 Task: Implement duplicate rules in coach object.
Action: Mouse moved to (790, 61)
Screenshot: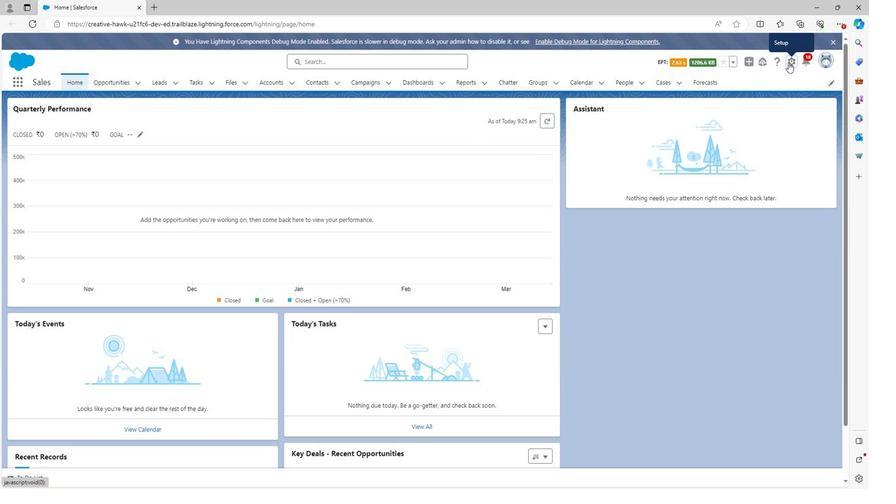 
Action: Mouse pressed left at (790, 61)
Screenshot: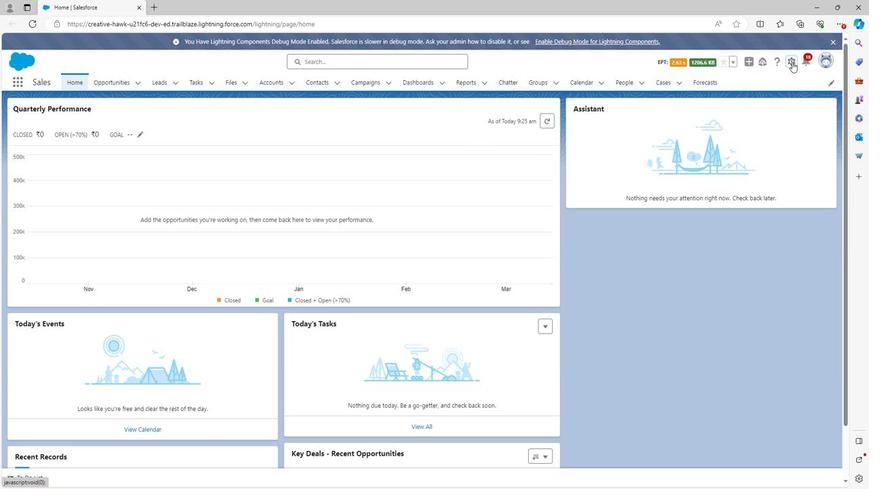 
Action: Mouse moved to (752, 92)
Screenshot: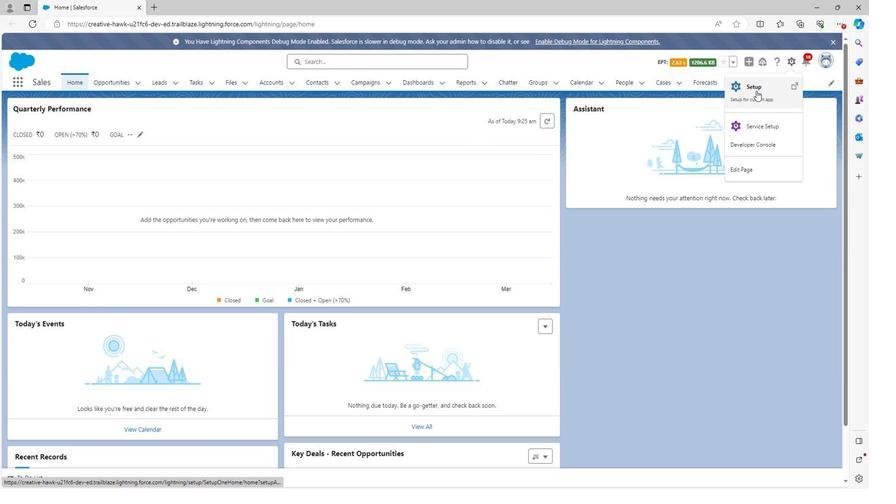 
Action: Mouse pressed left at (752, 92)
Screenshot: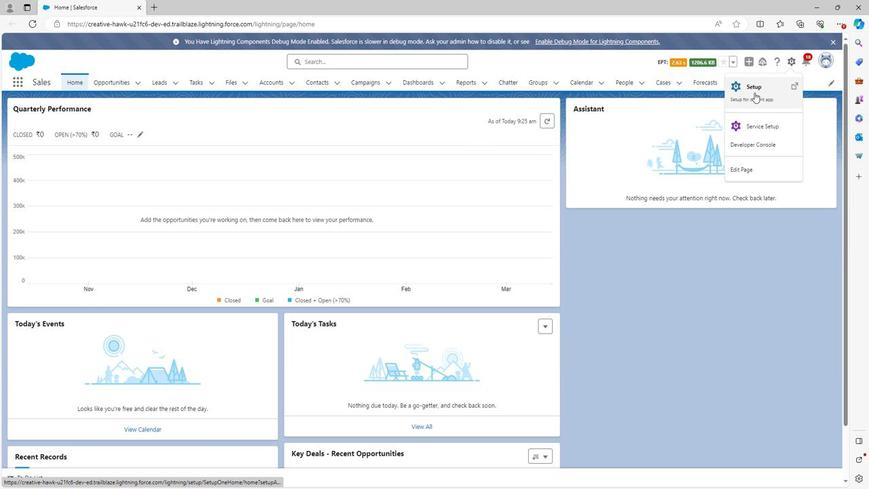 
Action: Mouse moved to (74, 110)
Screenshot: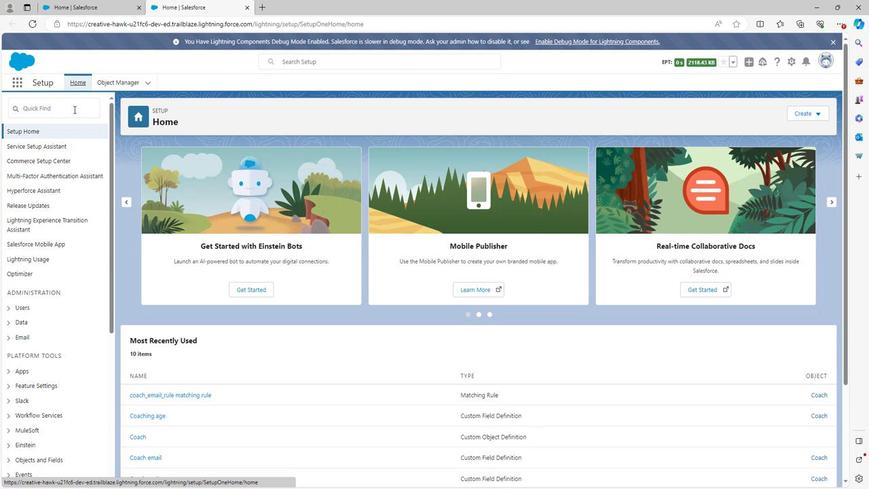 
Action: Mouse pressed left at (74, 110)
Screenshot: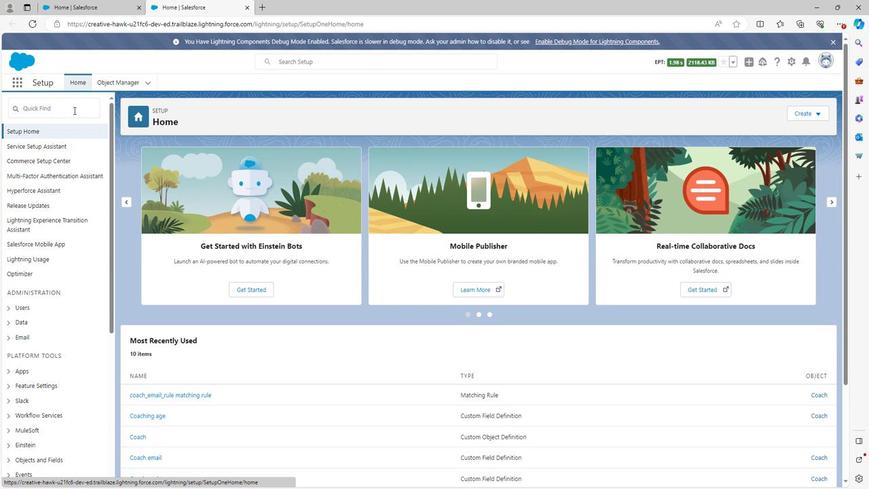 
Action: Key pressed dupli
Screenshot: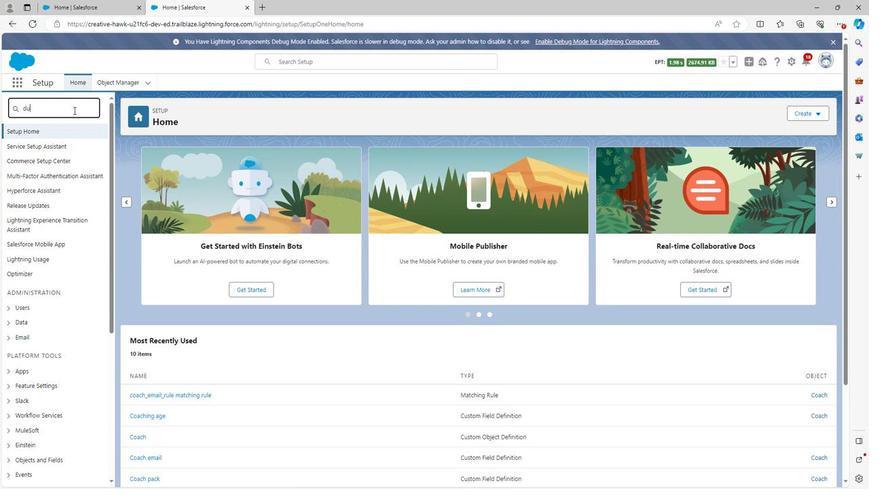 
Action: Mouse moved to (55, 175)
Screenshot: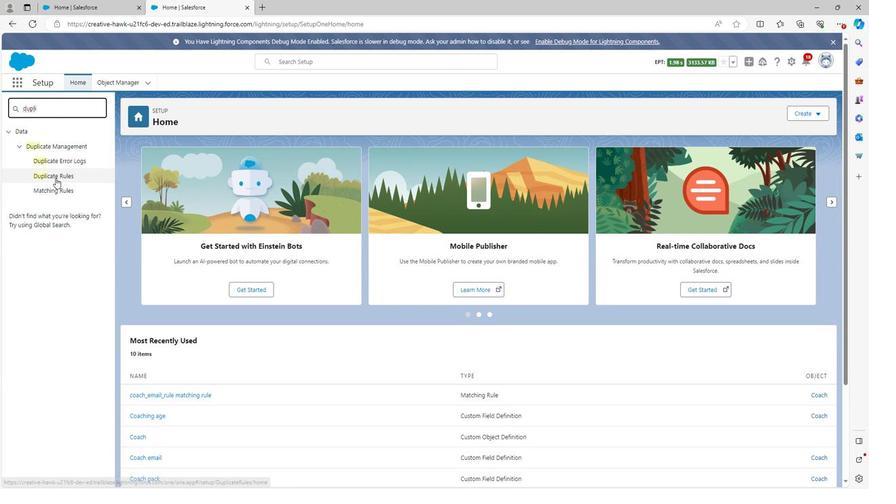 
Action: Mouse pressed left at (55, 175)
Screenshot: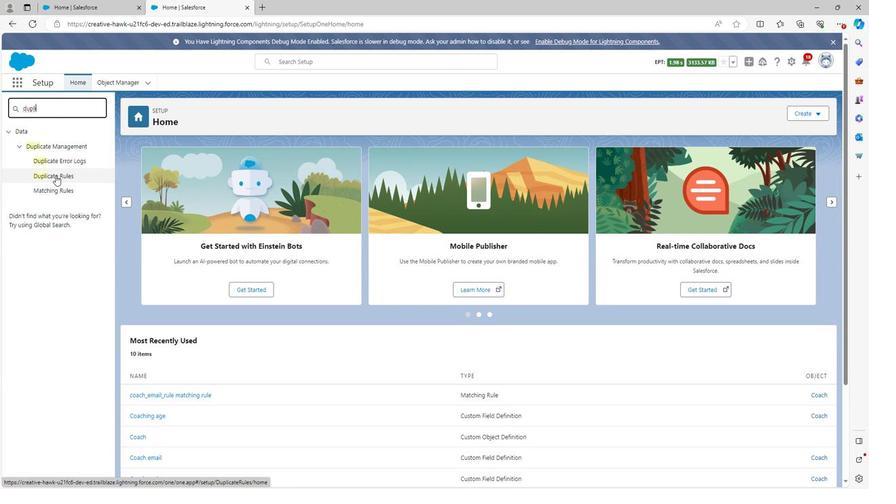
Action: Mouse moved to (475, 233)
Screenshot: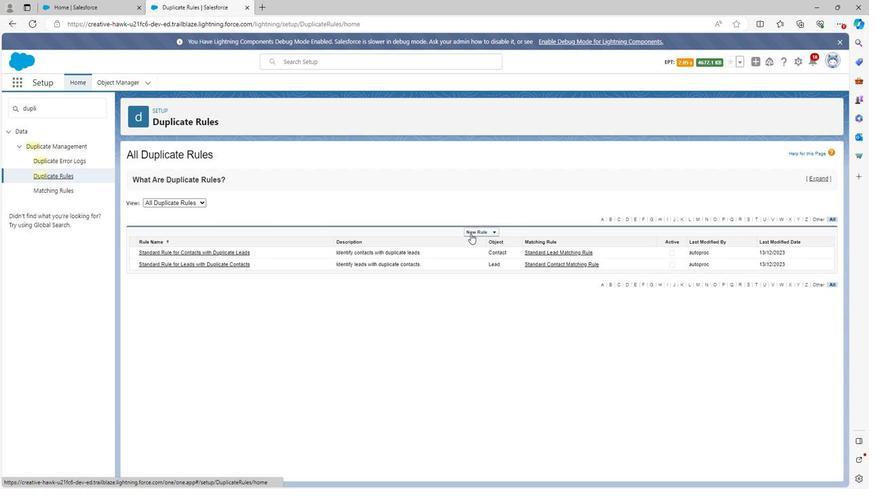 
Action: Mouse pressed left at (475, 233)
Screenshot: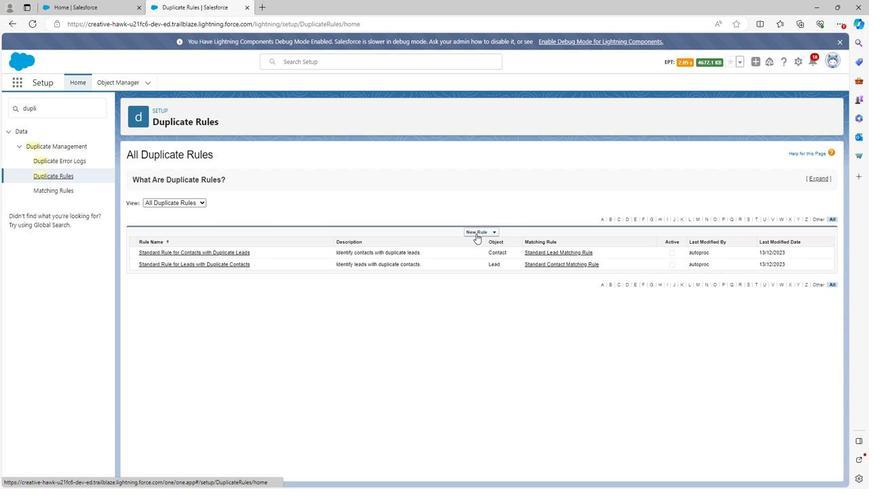 
Action: Mouse moved to (471, 257)
Screenshot: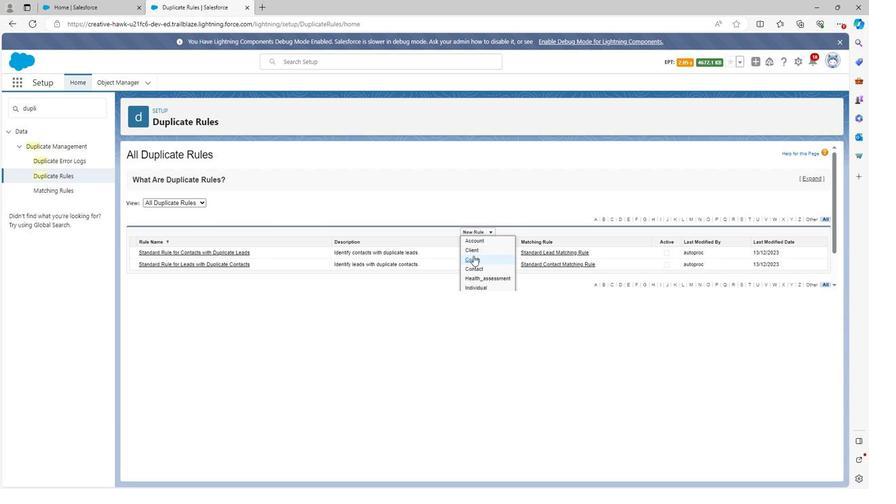 
Action: Mouse pressed left at (471, 257)
Screenshot: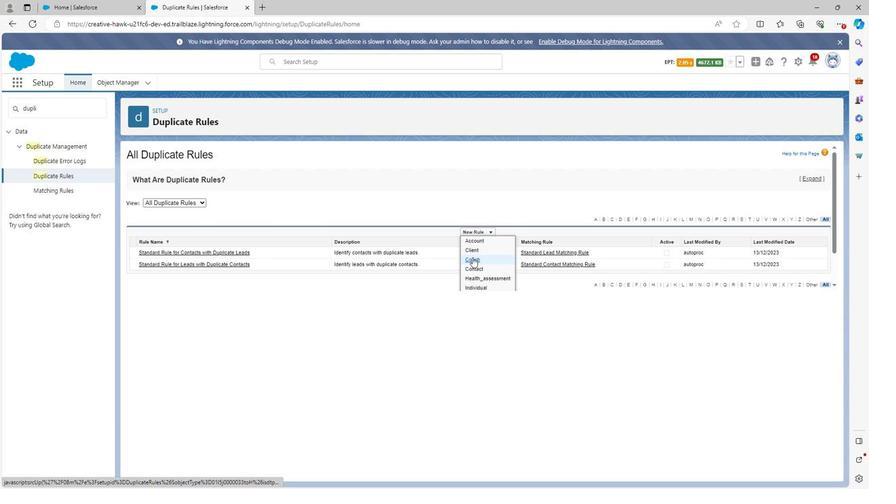 
Action: Mouse moved to (292, 209)
Screenshot: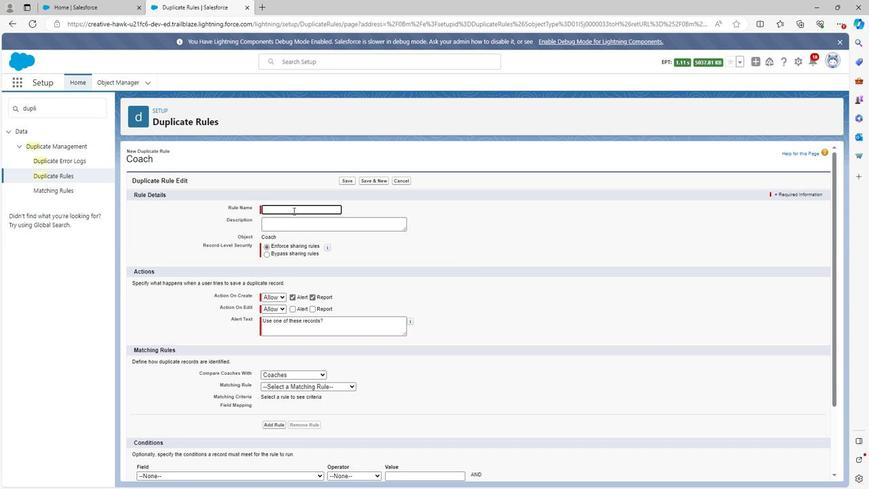 
Action: Key pressed <Key.shift>Coach<Key.space>email
Screenshot: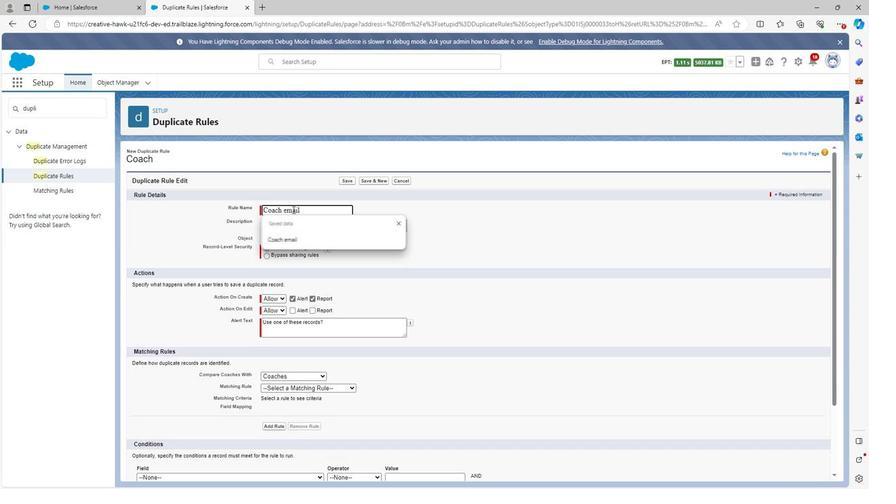 
Action: Mouse moved to (288, 222)
Screenshot: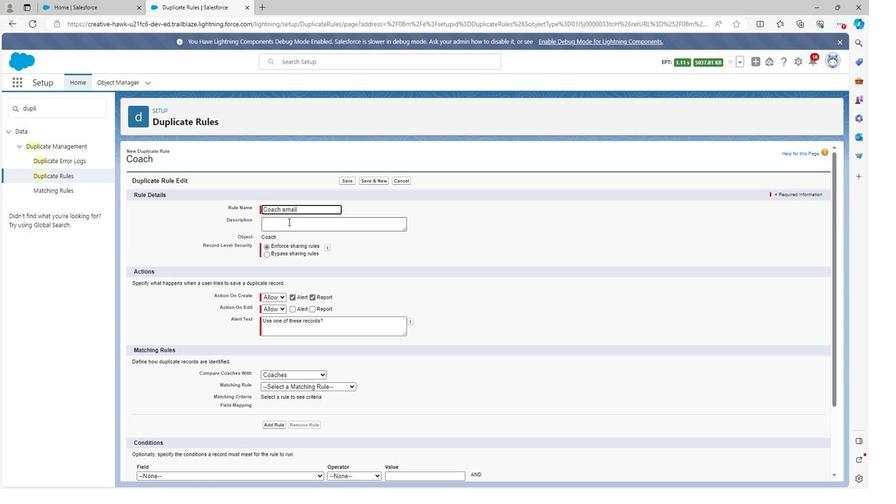 
Action: Mouse pressed left at (288, 222)
Screenshot: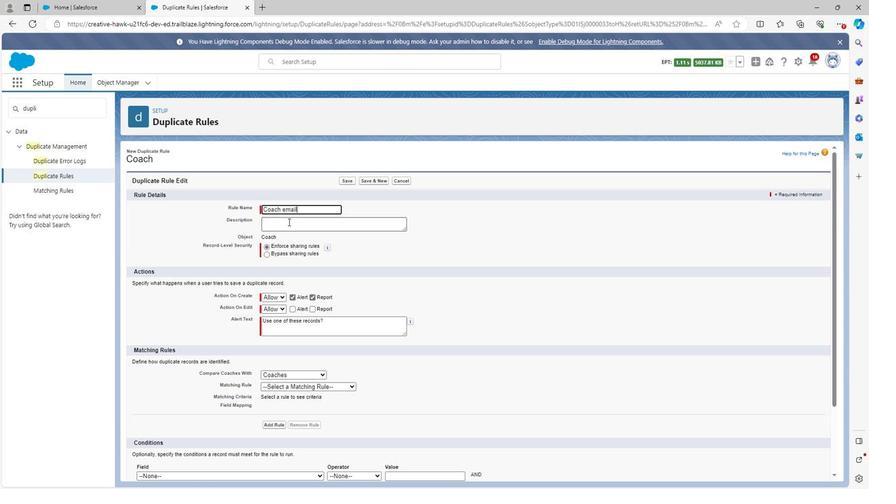 
Action: Mouse moved to (288, 222)
Screenshot: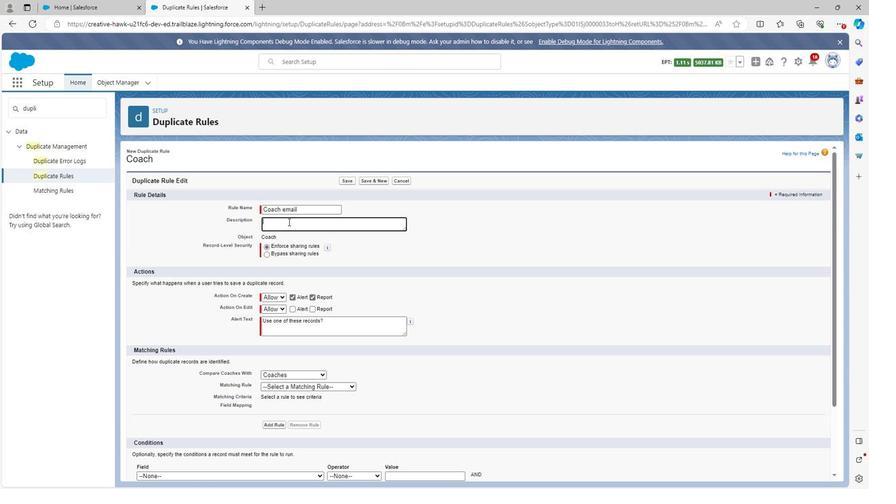 
Action: Key pressed <Key.shift>Coach<Key.space>email<Key.space>is<Key.space>used<Key.space>to<Key.space>identify<Key.space>registered<Key.space>mail
Screenshot: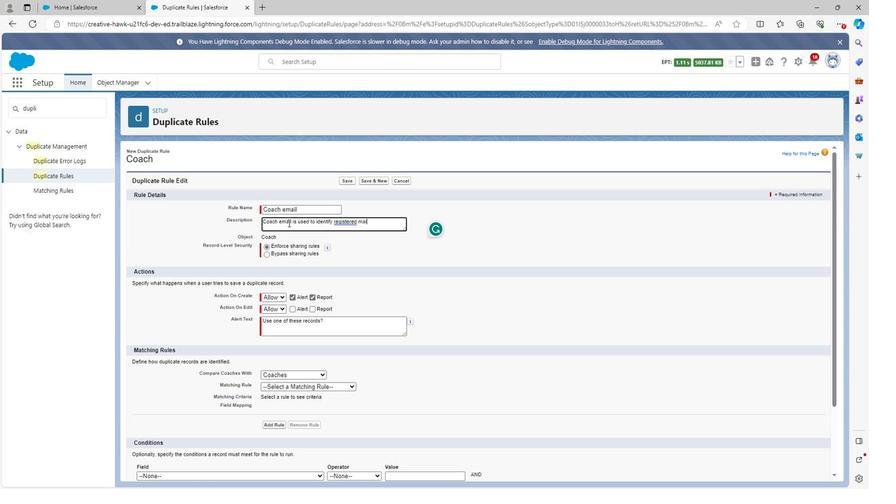 
Action: Mouse moved to (328, 322)
Screenshot: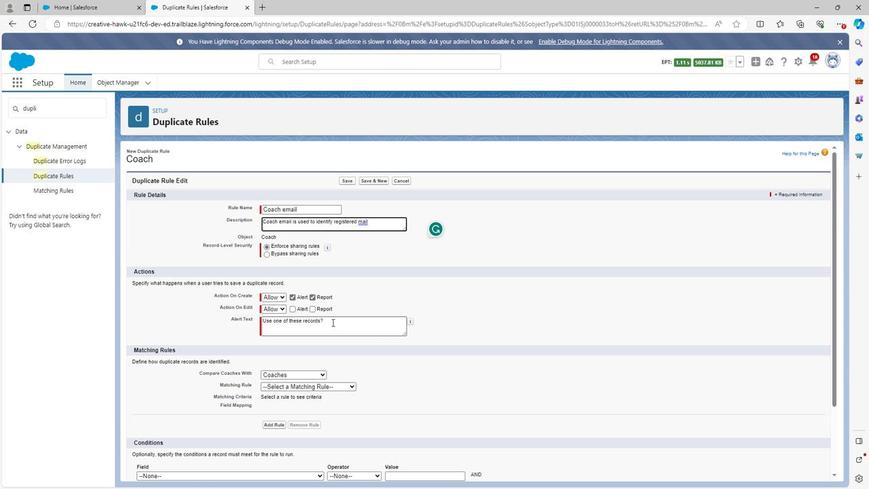 
Action: Mouse pressed left at (328, 322)
Screenshot: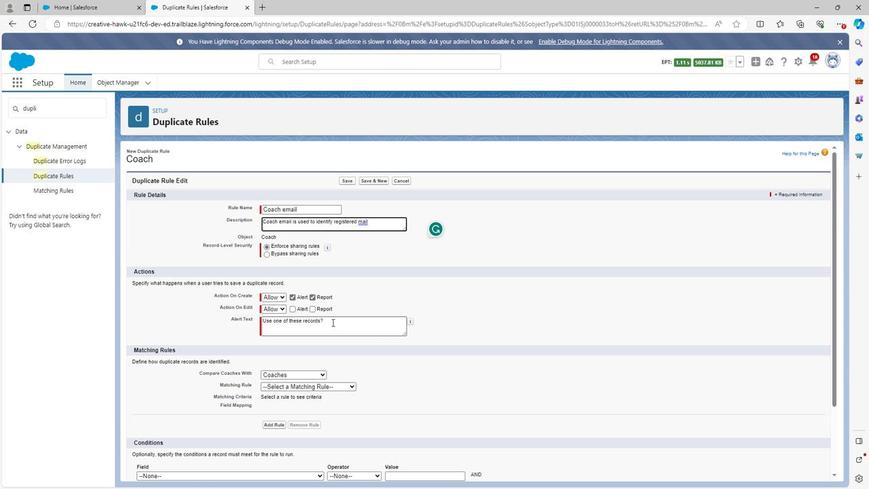 
Action: Mouse moved to (260, 314)
Screenshot: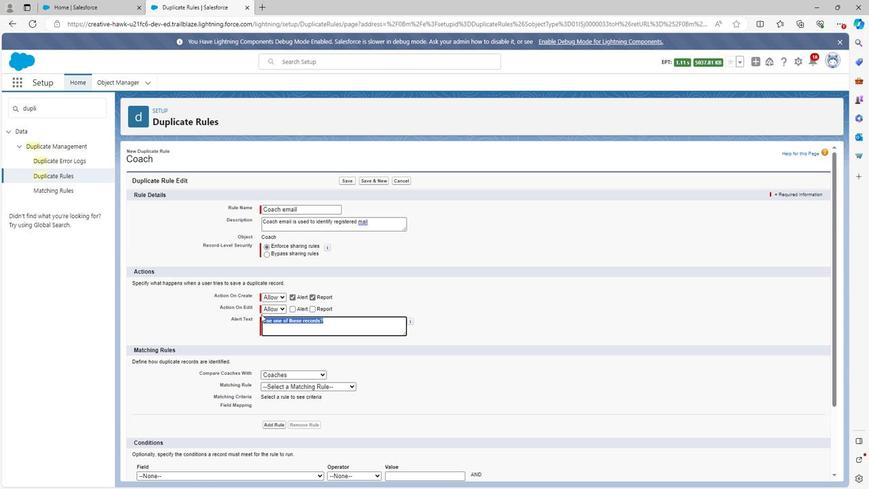 
Action: Key pressed <Key.shift>Use<Key.backspace><Key.backspace><Key.backspace><Key.shift>You<Key.space>cannot<Key.space>create<Key.space>of<Key.backspace><Key.backspace>coach<Key.space>of<Key.space>same<Key.space>email
Screenshot: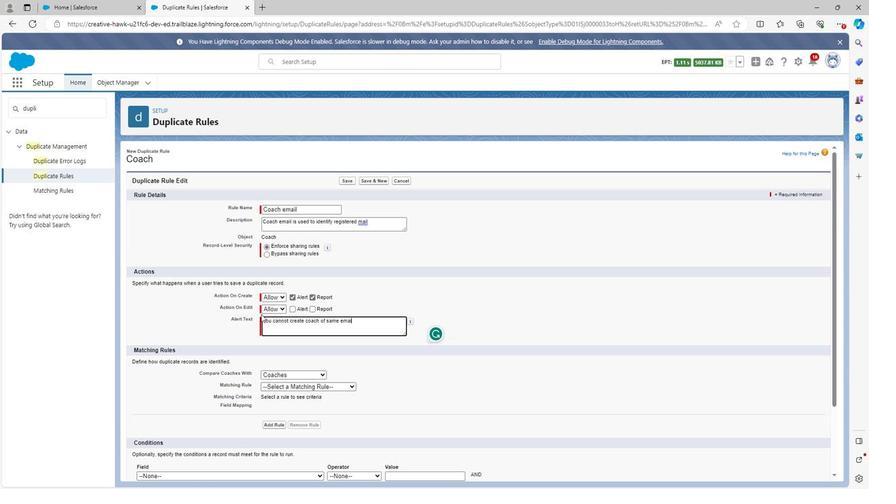 
Action: Mouse moved to (284, 388)
Screenshot: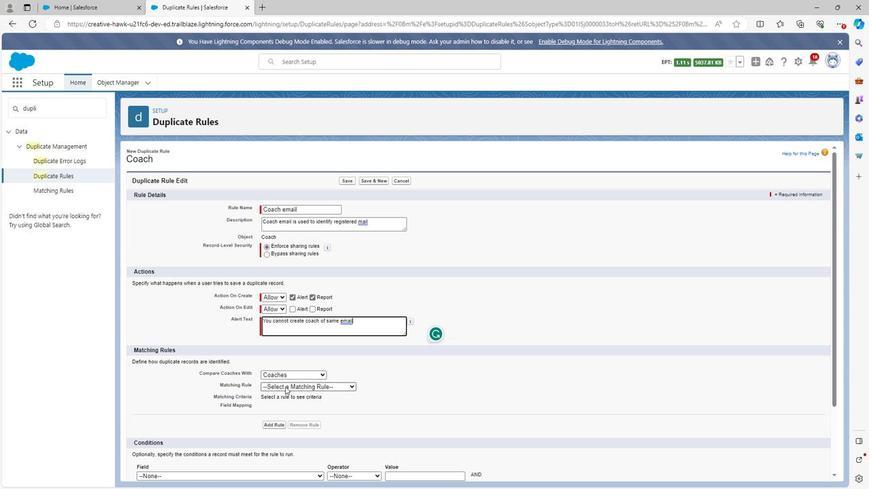 
Action: Mouse pressed left at (284, 388)
Screenshot: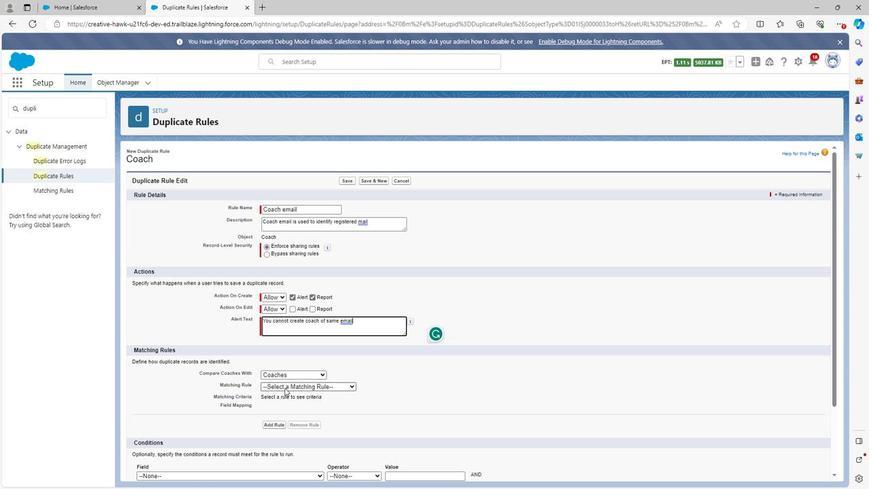 
Action: Mouse moved to (290, 405)
Screenshot: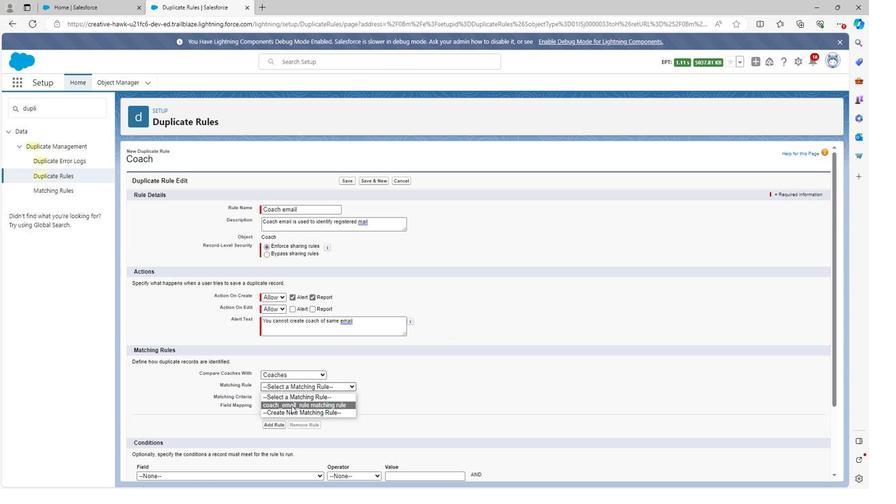 
Action: Mouse pressed left at (290, 405)
Screenshot: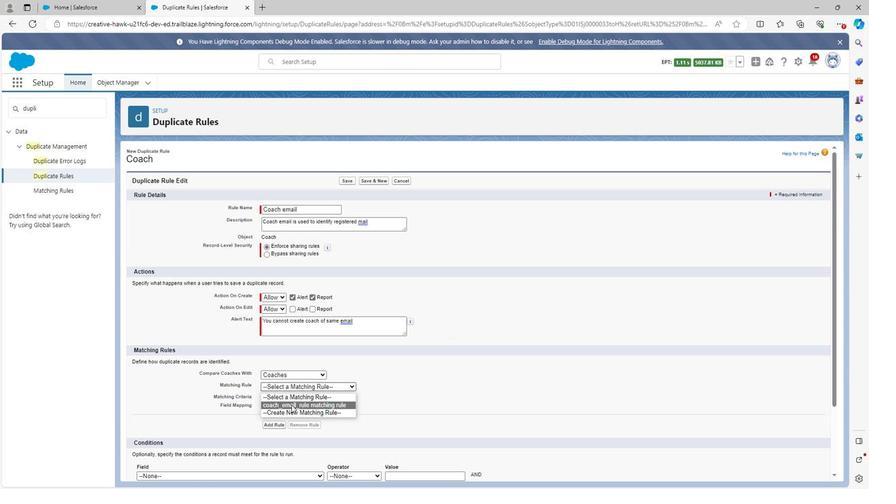 
Action: Mouse scrolled (290, 405) with delta (0, 0)
Screenshot: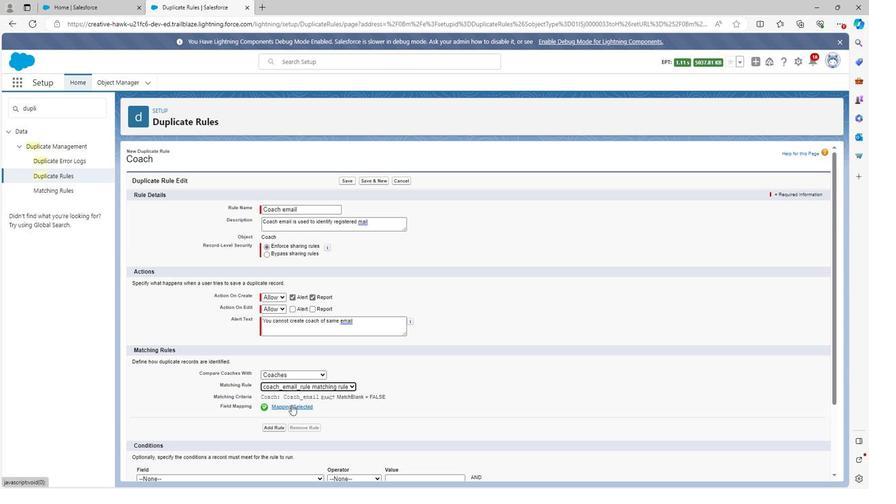 
Action: Mouse scrolled (290, 405) with delta (0, 0)
Screenshot: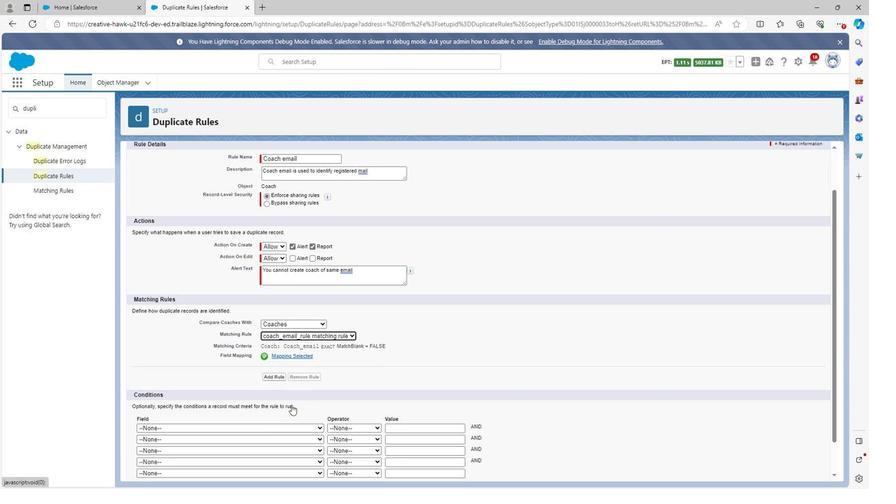 
Action: Mouse moved to (248, 403)
Screenshot: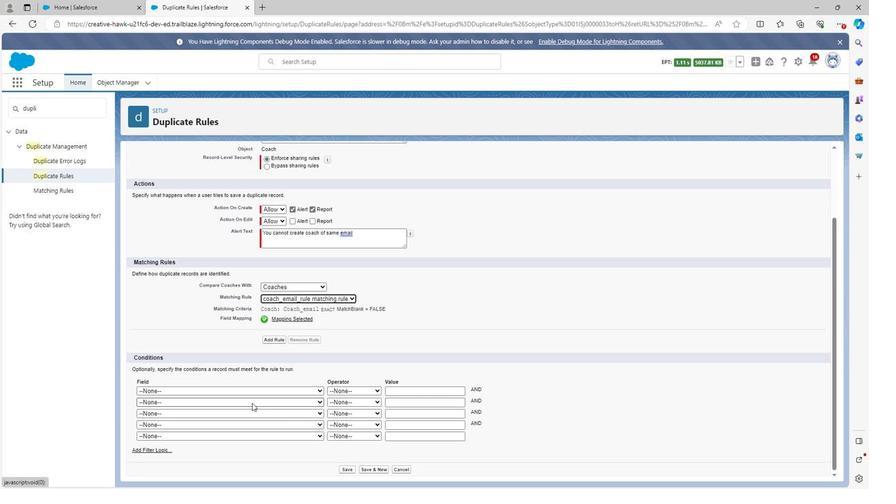 
Action: Mouse scrolled (248, 402) with delta (0, 0)
Screenshot: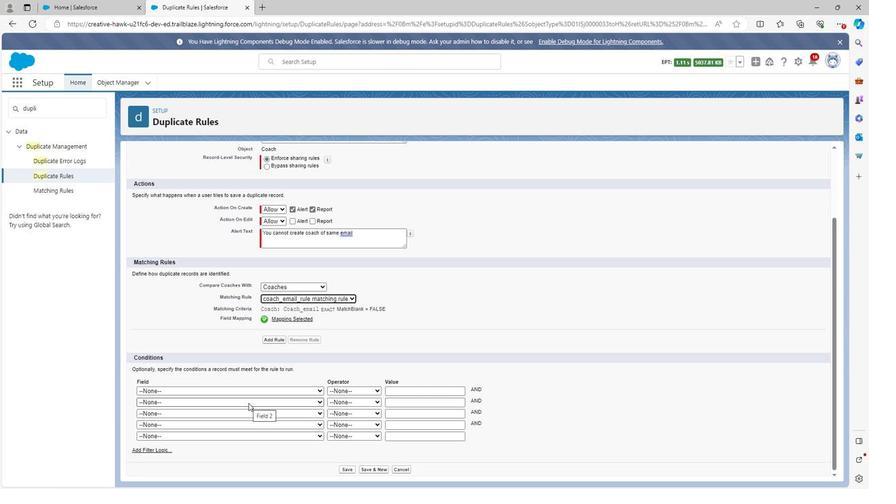 
Action: Mouse moved to (227, 393)
Screenshot: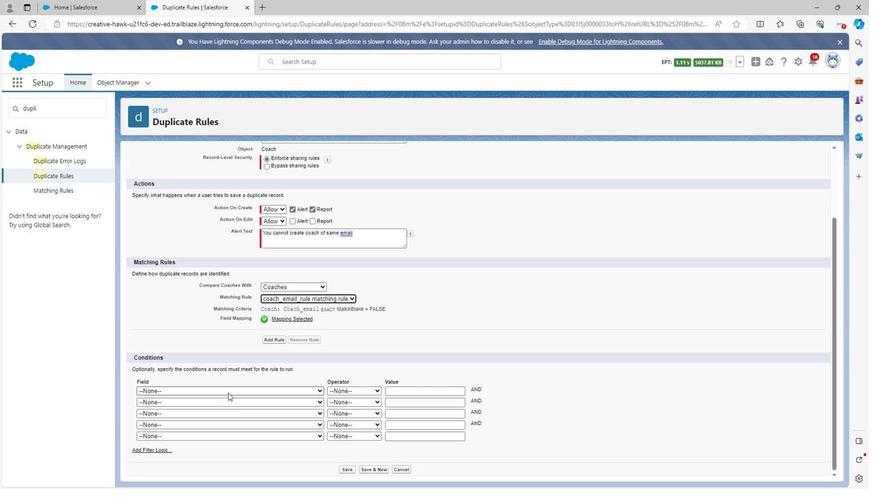 
Action: Mouse pressed left at (227, 393)
Screenshot: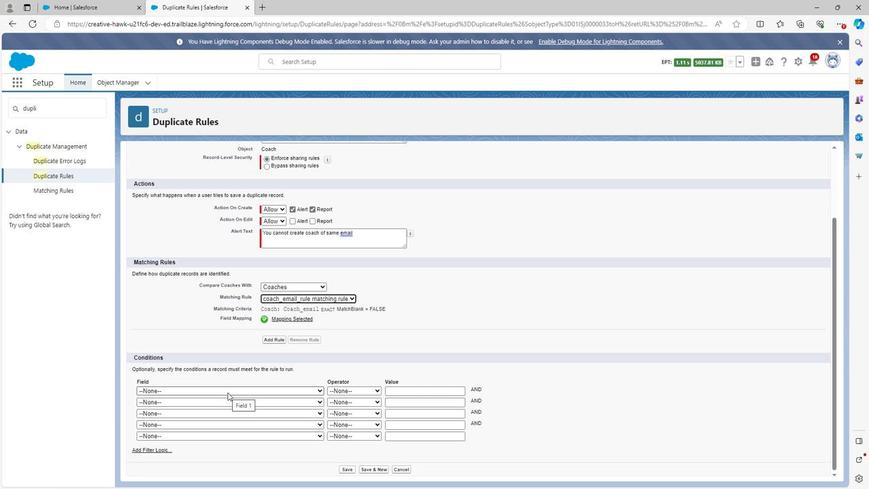 
Action: Mouse moved to (349, 320)
Screenshot: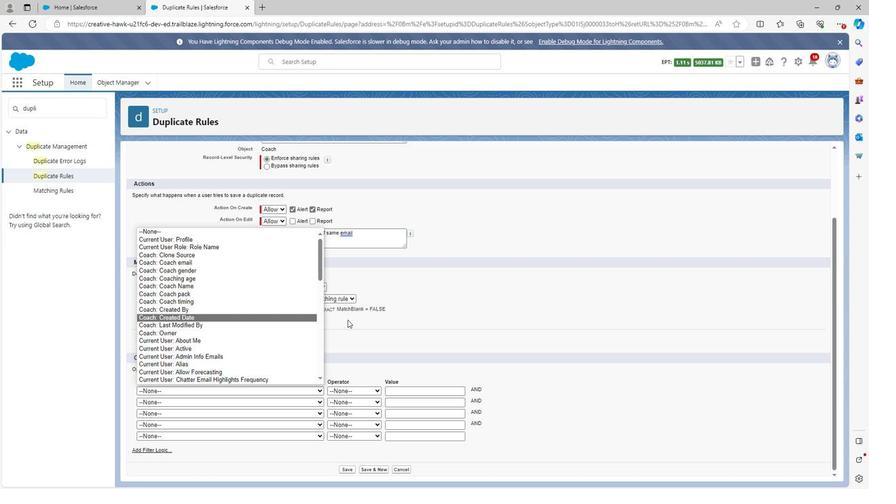 
Action: Mouse pressed left at (349, 320)
Screenshot: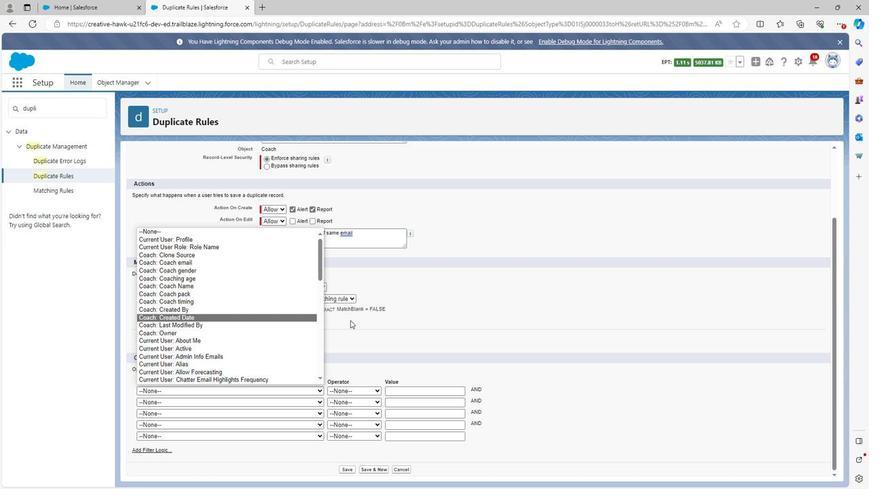
Action: Mouse moved to (342, 329)
Screenshot: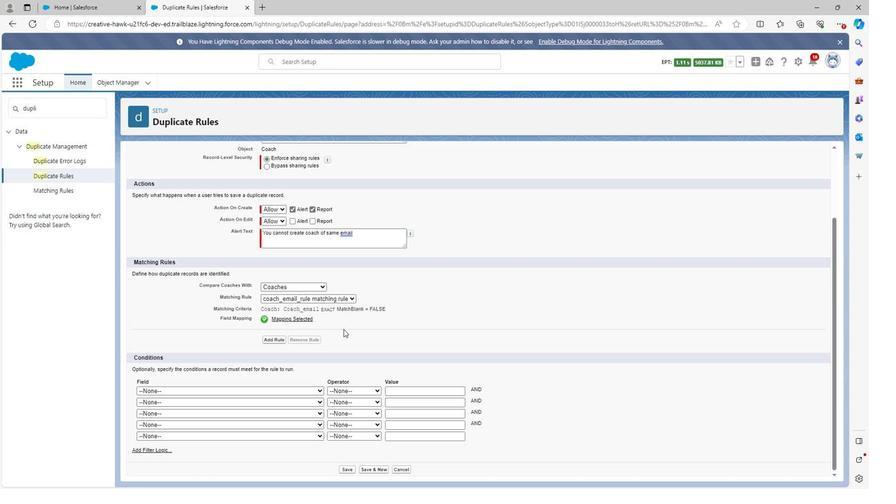 
Action: Mouse scrolled (342, 328) with delta (0, 0)
Screenshot: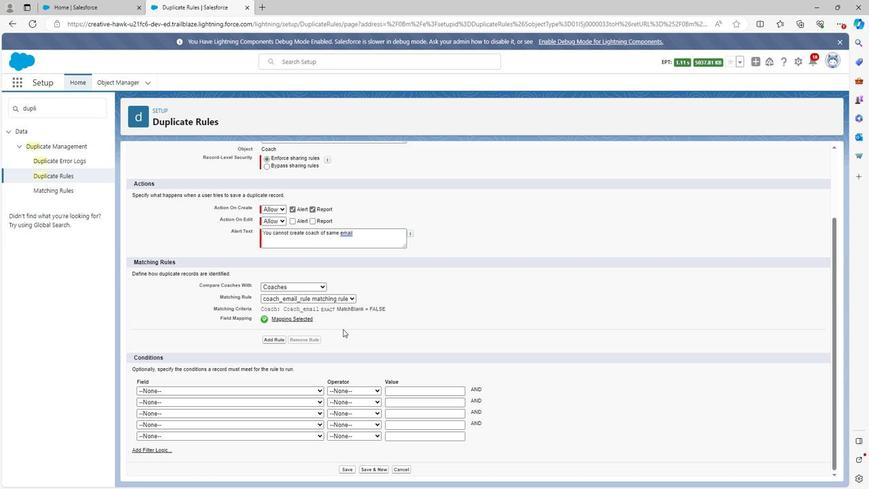 
Action: Mouse scrolled (342, 328) with delta (0, 0)
Screenshot: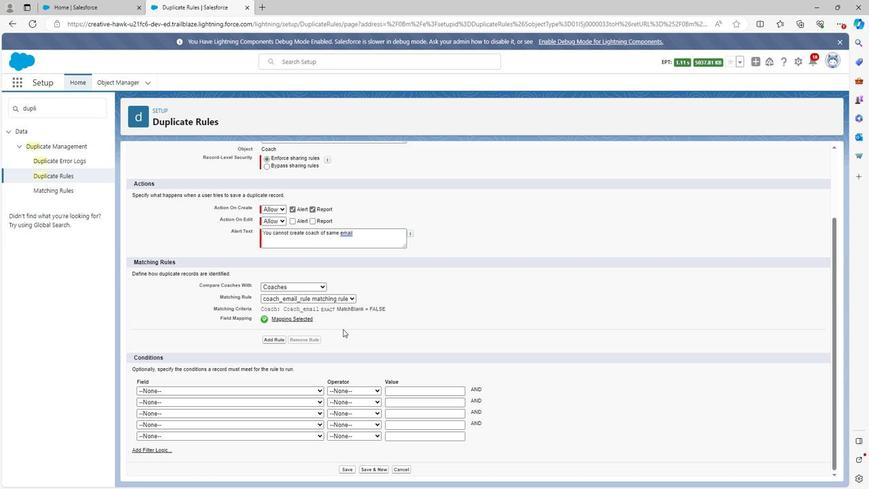 
Action: Mouse scrolled (342, 330) with delta (0, 0)
Screenshot: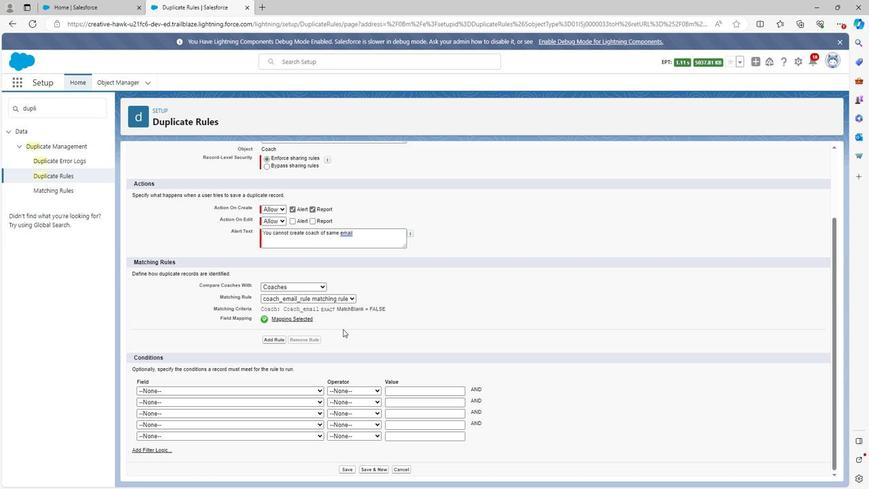 
Action: Mouse scrolled (342, 330) with delta (0, 0)
Screenshot: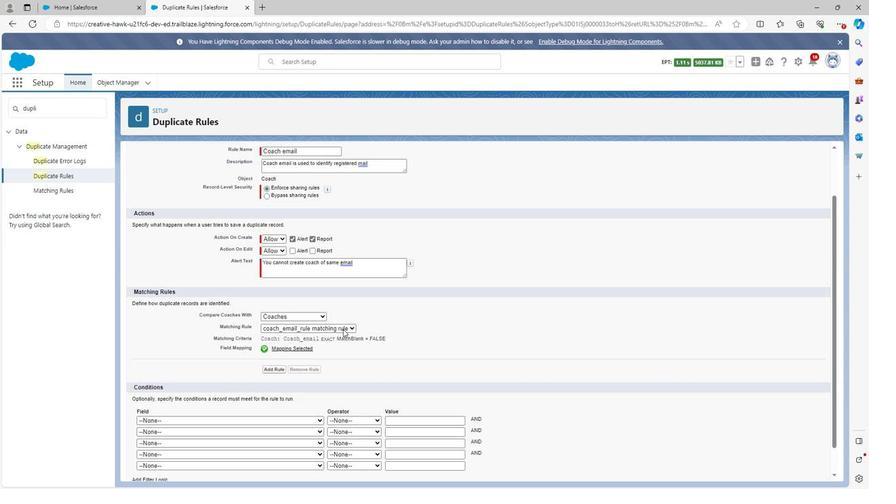 
Action: Mouse scrolled (342, 330) with delta (0, 0)
Screenshot: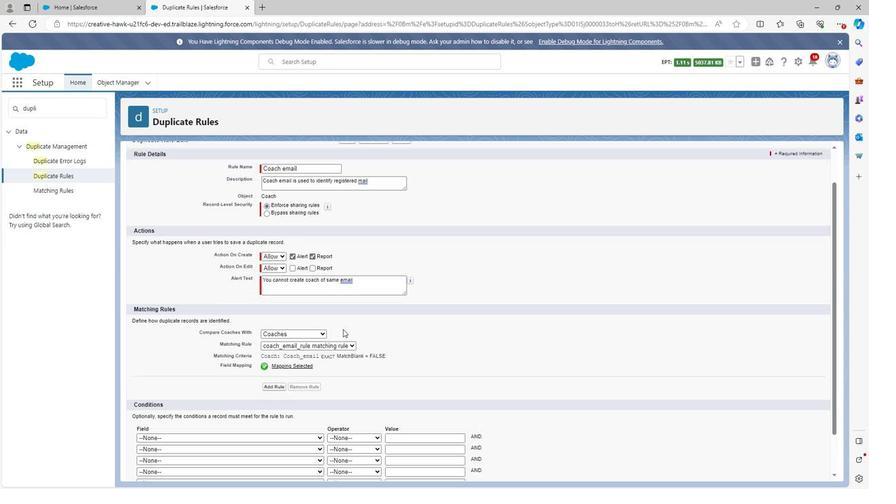 
Action: Mouse scrolled (342, 328) with delta (0, 0)
Screenshot: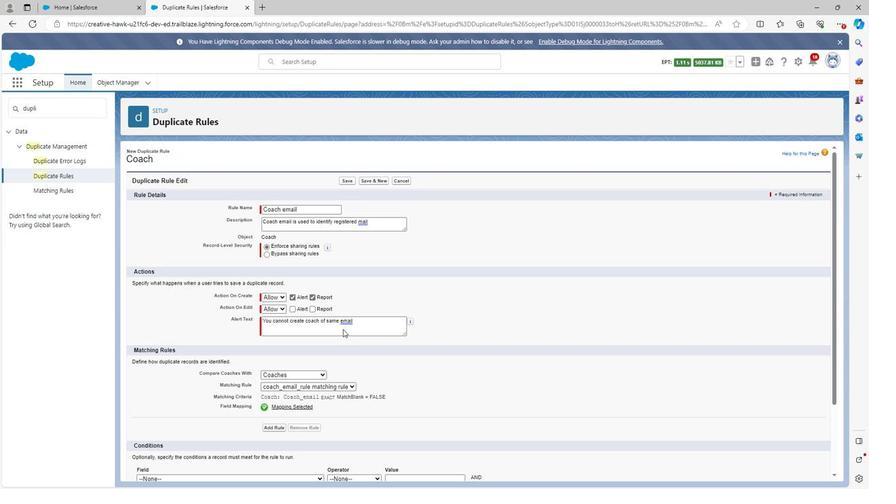 
Action: Mouse scrolled (342, 328) with delta (0, 0)
Screenshot: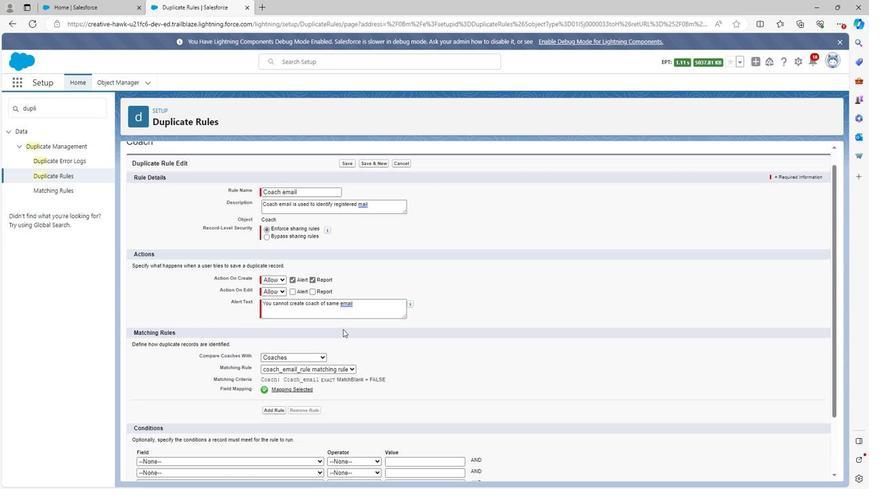 
Action: Mouse moved to (347, 468)
Screenshot: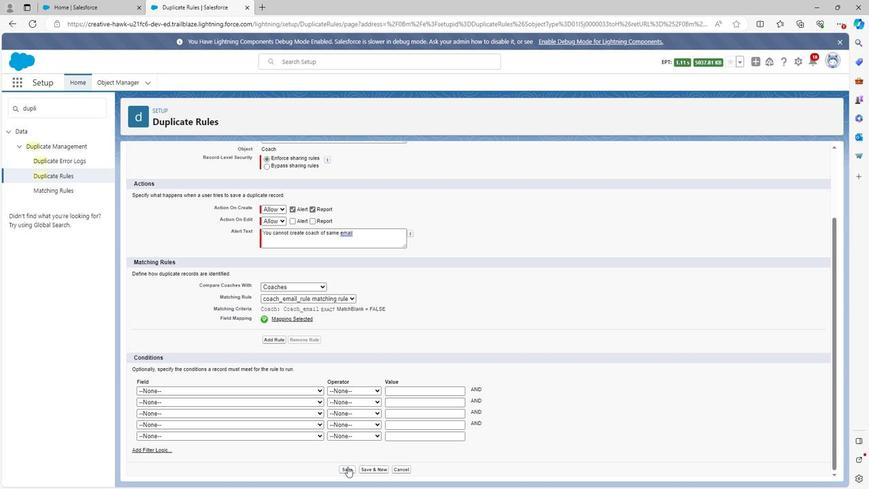 
Action: Mouse pressed left at (347, 468)
Screenshot: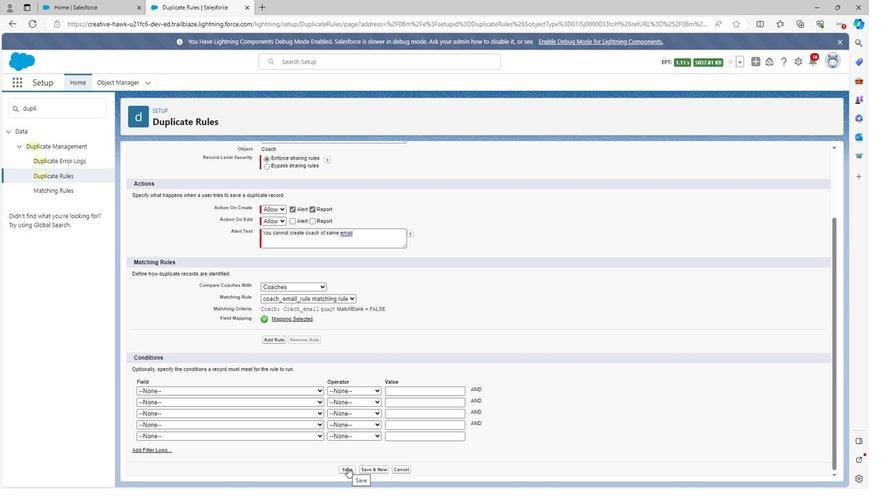 
Action: Mouse moved to (51, 173)
Screenshot: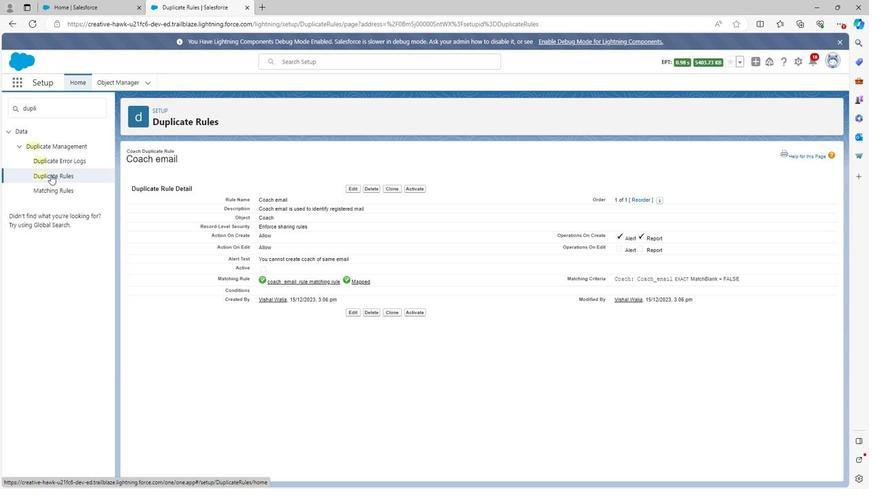 
Action: Mouse pressed left at (51, 173)
Screenshot: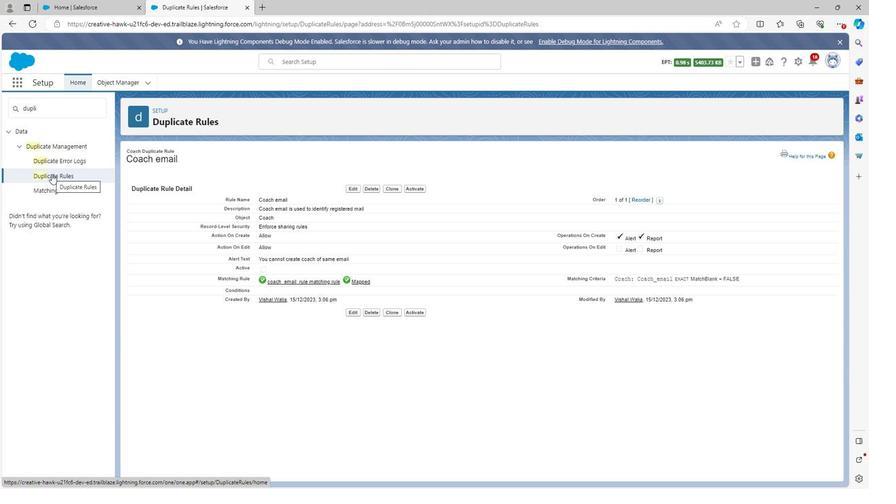 
Action: Mouse moved to (161, 255)
Screenshot: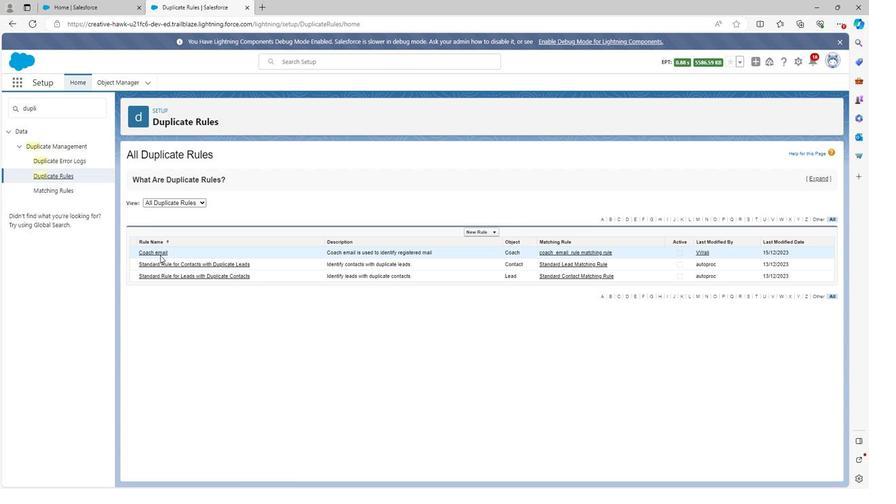 
